 Task: Create a blank project AgileLounge with privacy Public and default view as List and in the team Taskers . Create three sections in the project as To-Do, Doing and Done
Action: Mouse moved to (1166, 192)
Screenshot: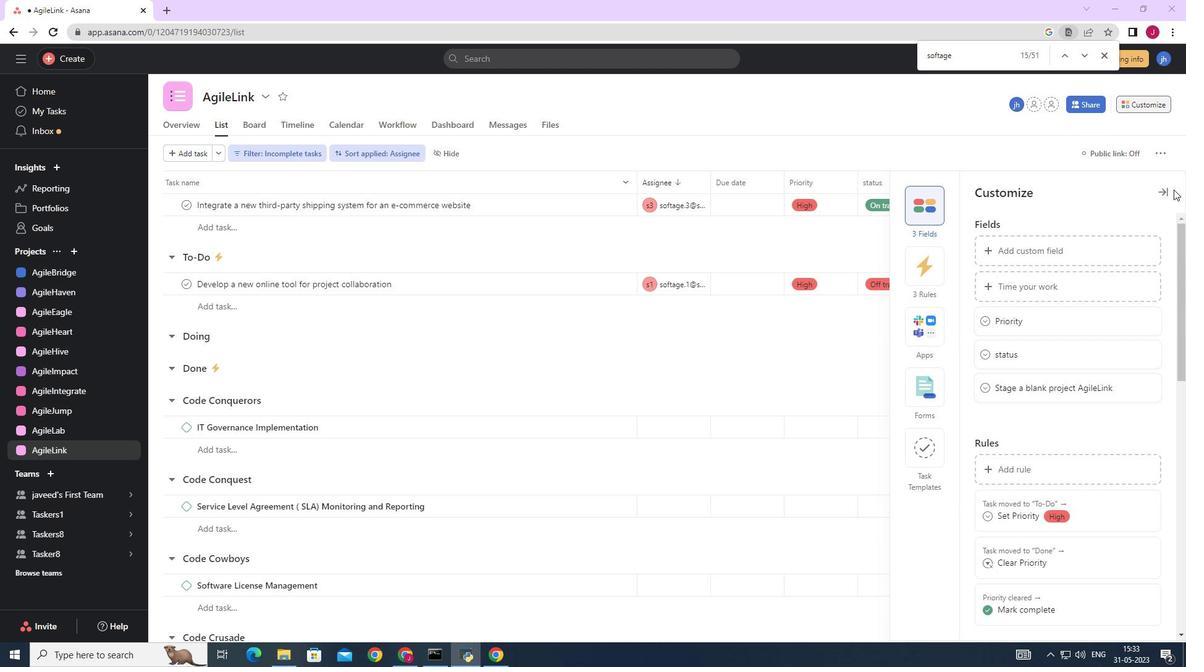 
Action: Mouse pressed left at (1166, 192)
Screenshot: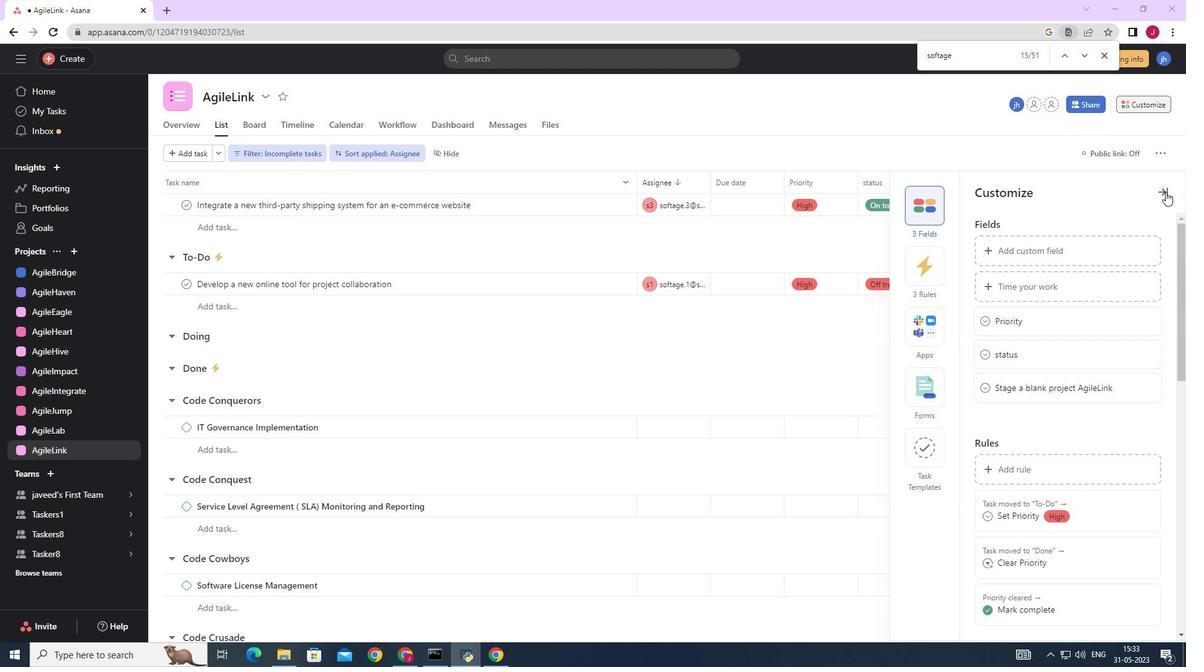 
Action: Mouse moved to (80, 55)
Screenshot: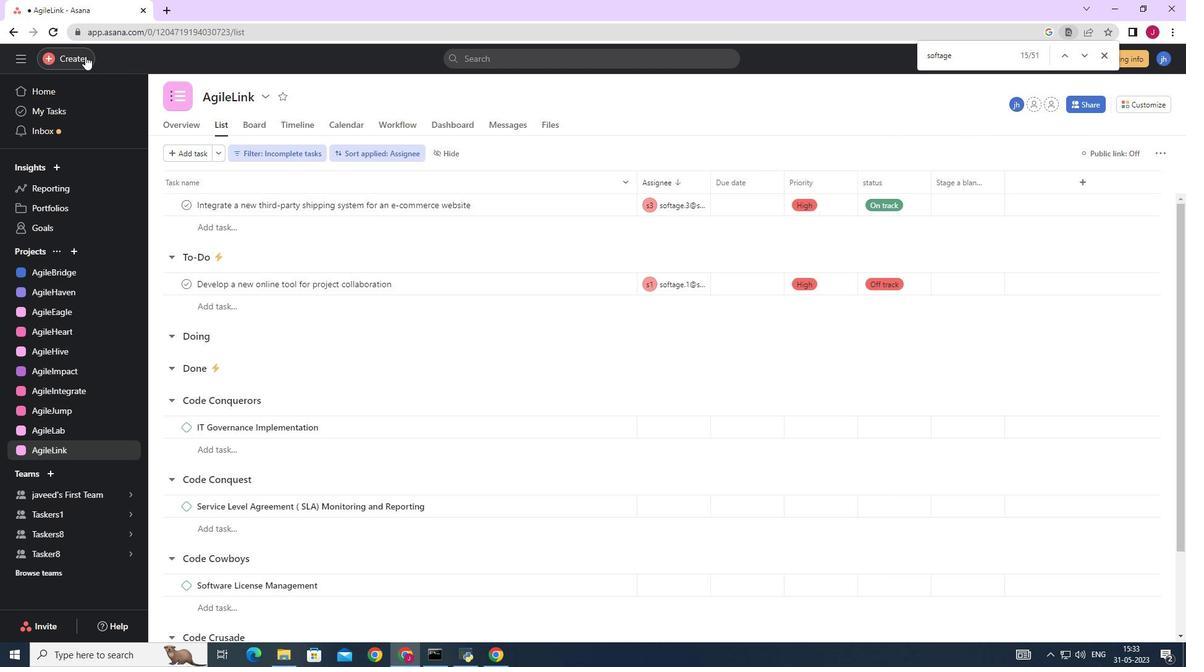 
Action: Mouse pressed left at (80, 55)
Screenshot: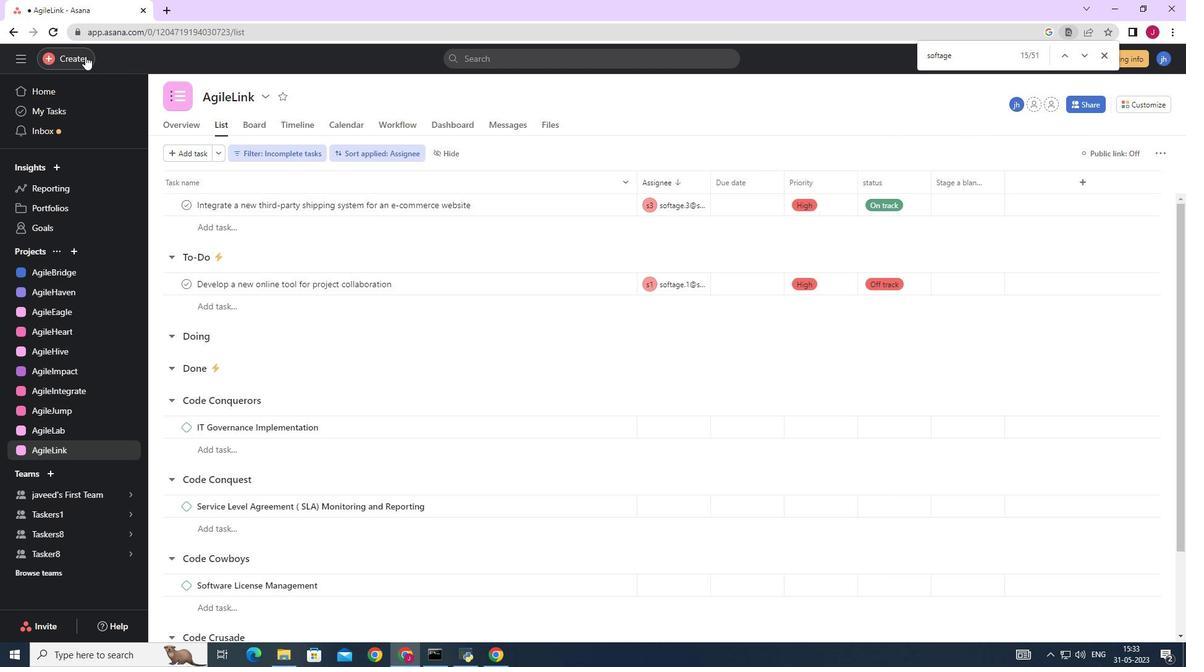 
Action: Mouse moved to (148, 86)
Screenshot: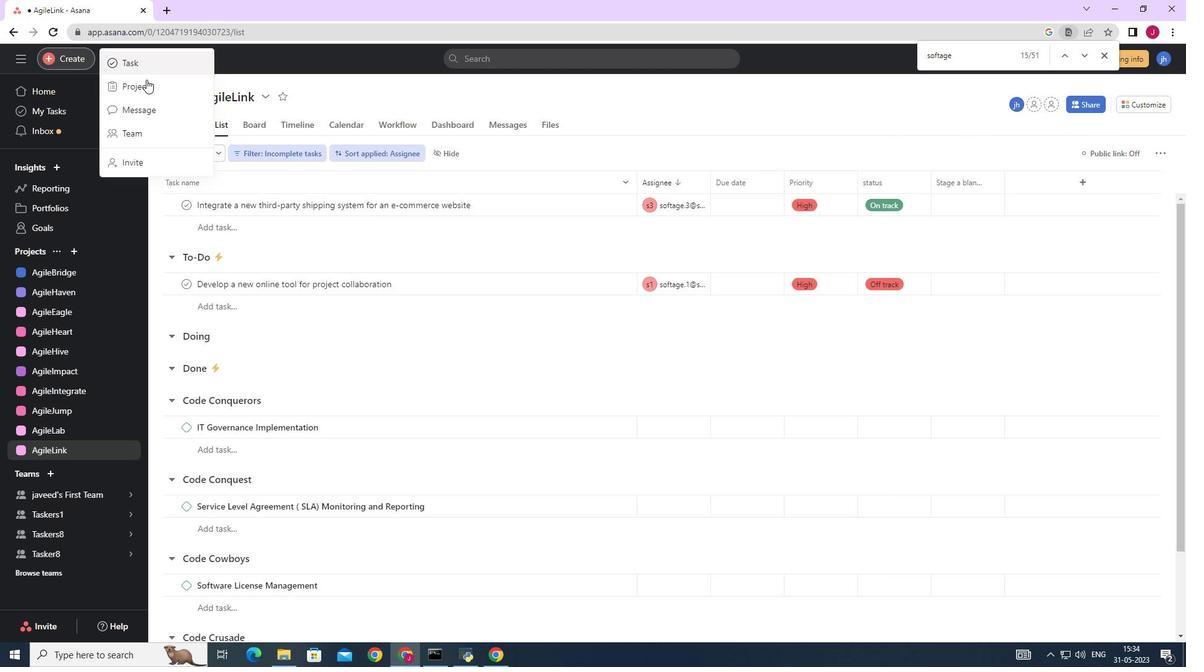 
Action: Mouse pressed left at (148, 86)
Screenshot: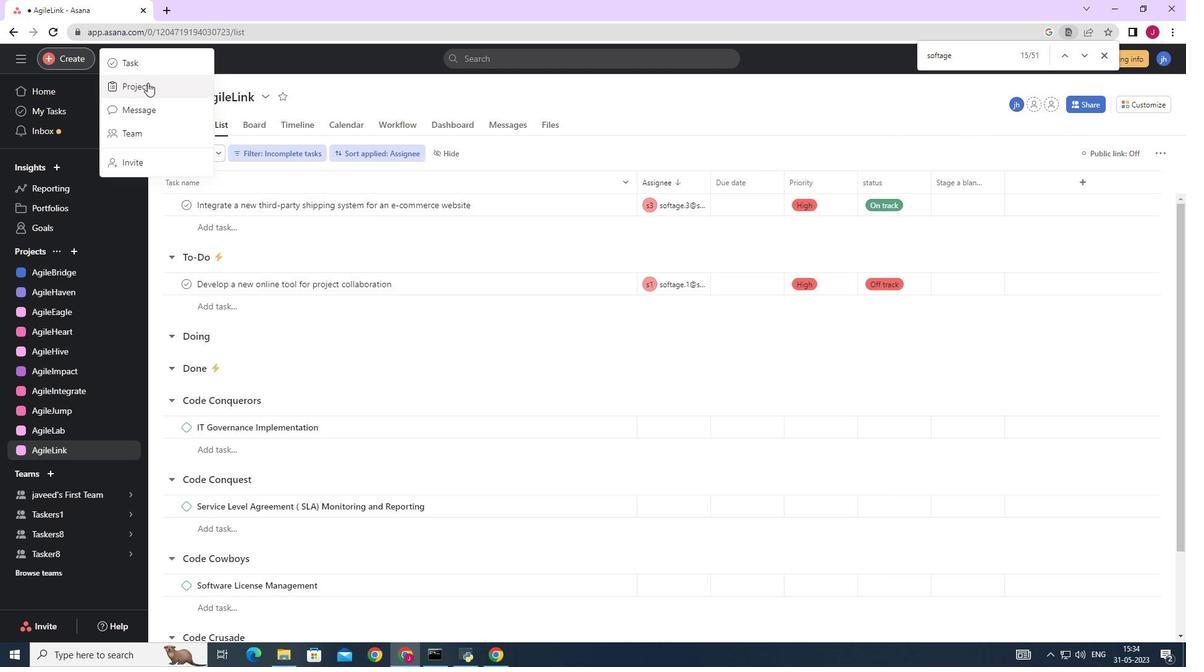 
Action: Mouse moved to (505, 260)
Screenshot: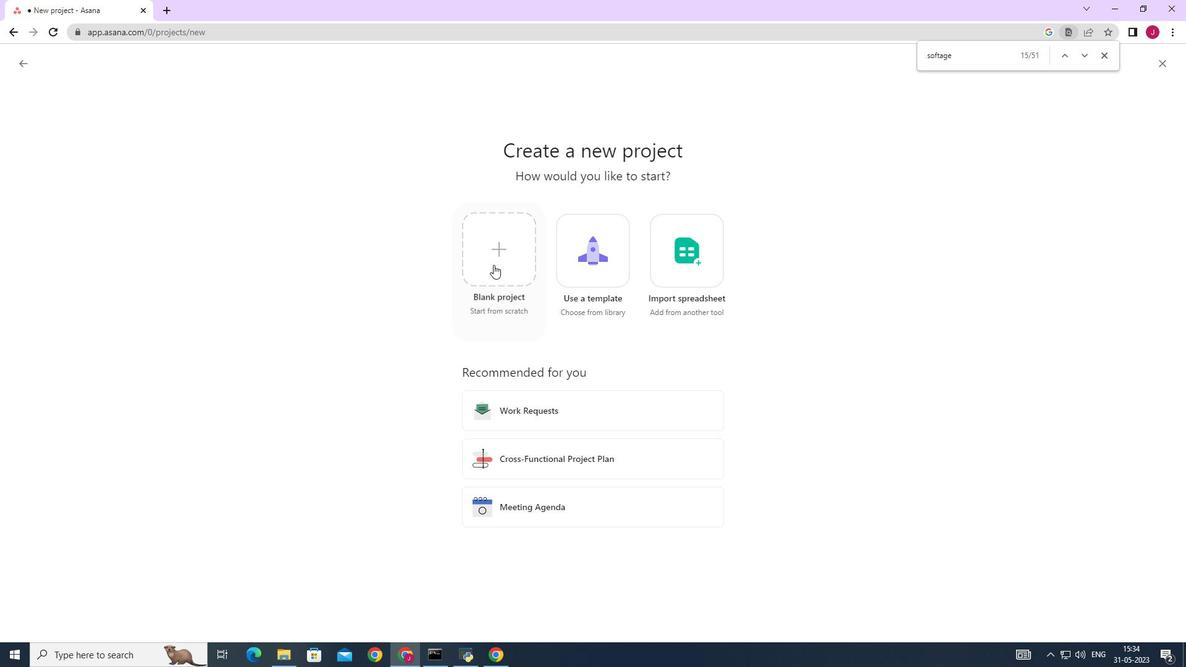 
Action: Mouse pressed left at (505, 260)
Screenshot: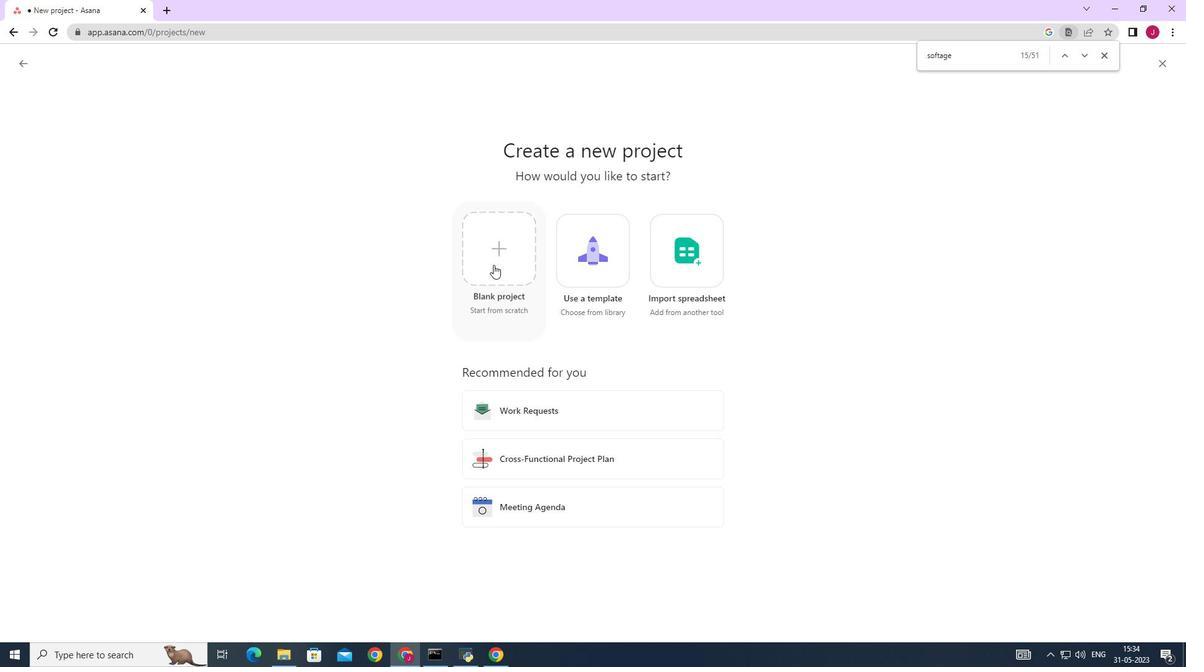 
Action: Mouse moved to (304, 164)
Screenshot: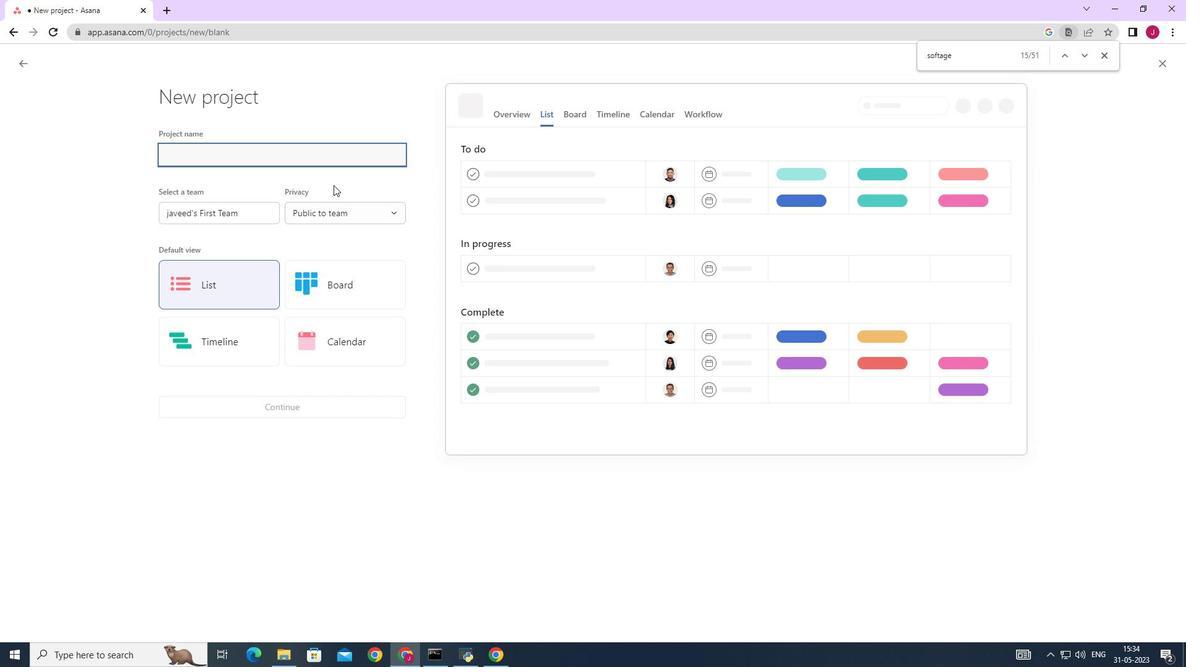 
Action: Key pressed <Key.caps_lock>
Screenshot: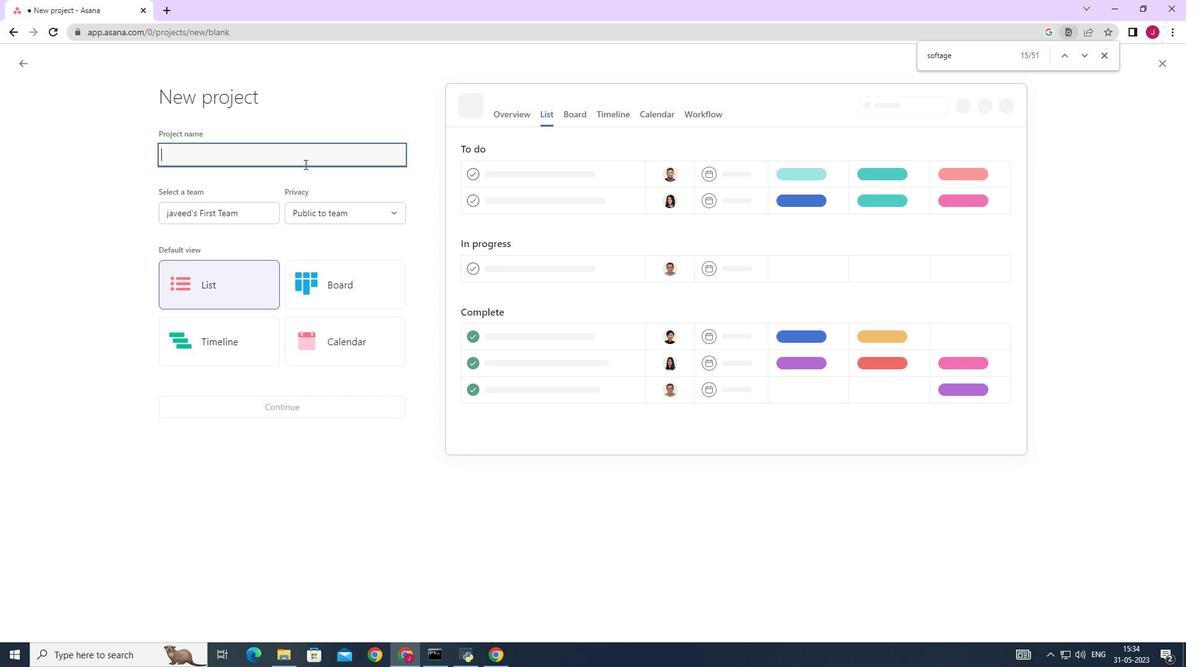 
Action: Mouse moved to (304, 163)
Screenshot: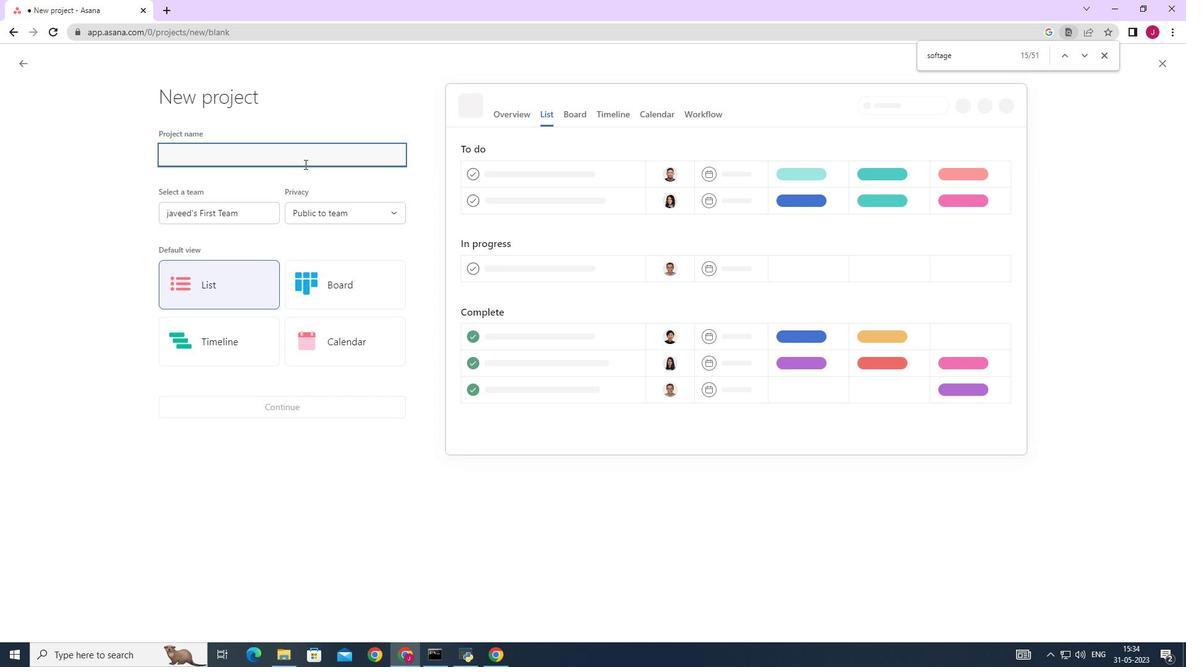 
Action: Key pressed A<Key.caps_lock>gile<Key.caps_lock>LOUN<Key.backspace><Key.backspace><Key.backspace><Key.caps_lock>ounge
Screenshot: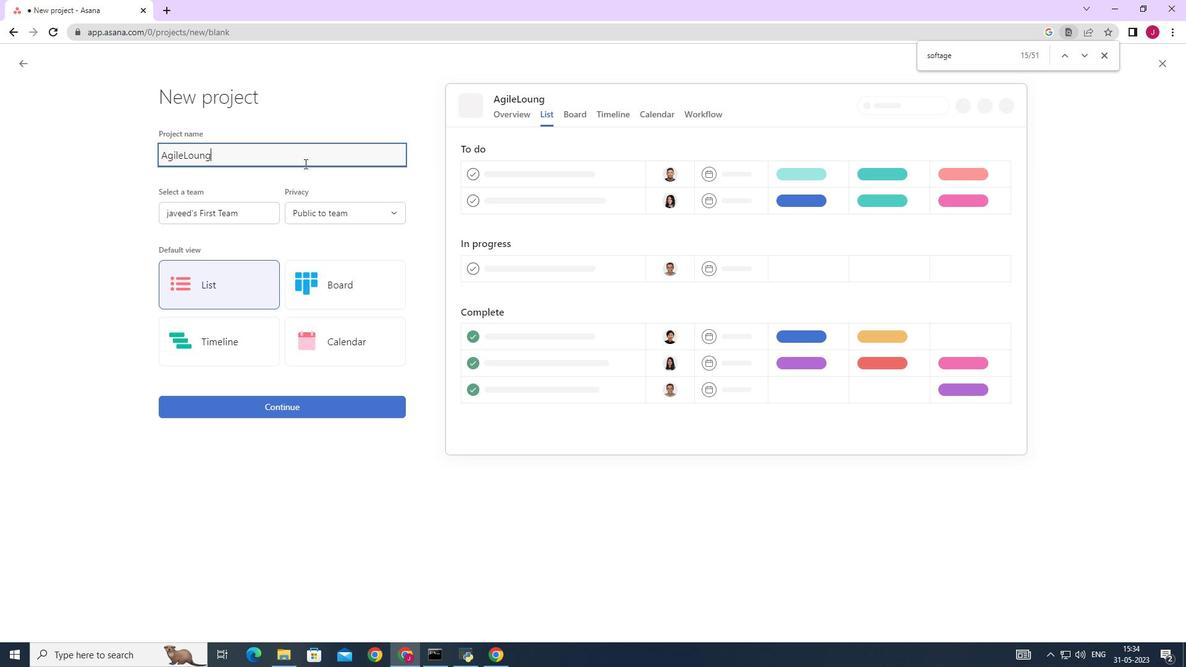
Action: Mouse moved to (228, 210)
Screenshot: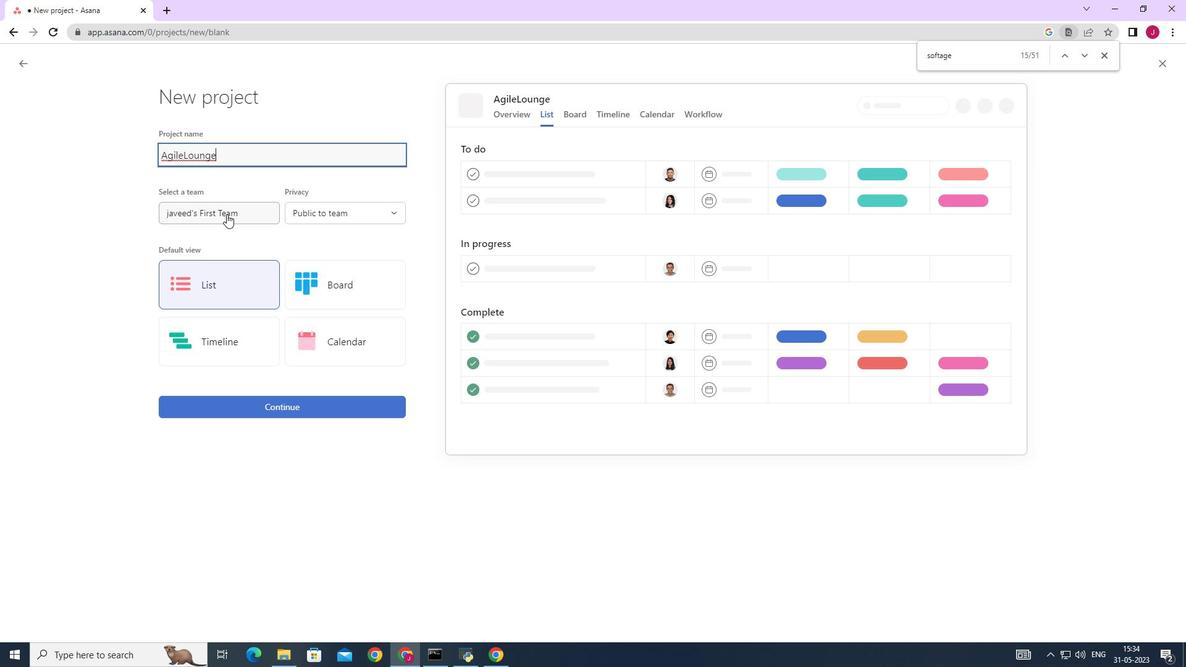 
Action: Mouse pressed left at (228, 210)
Screenshot: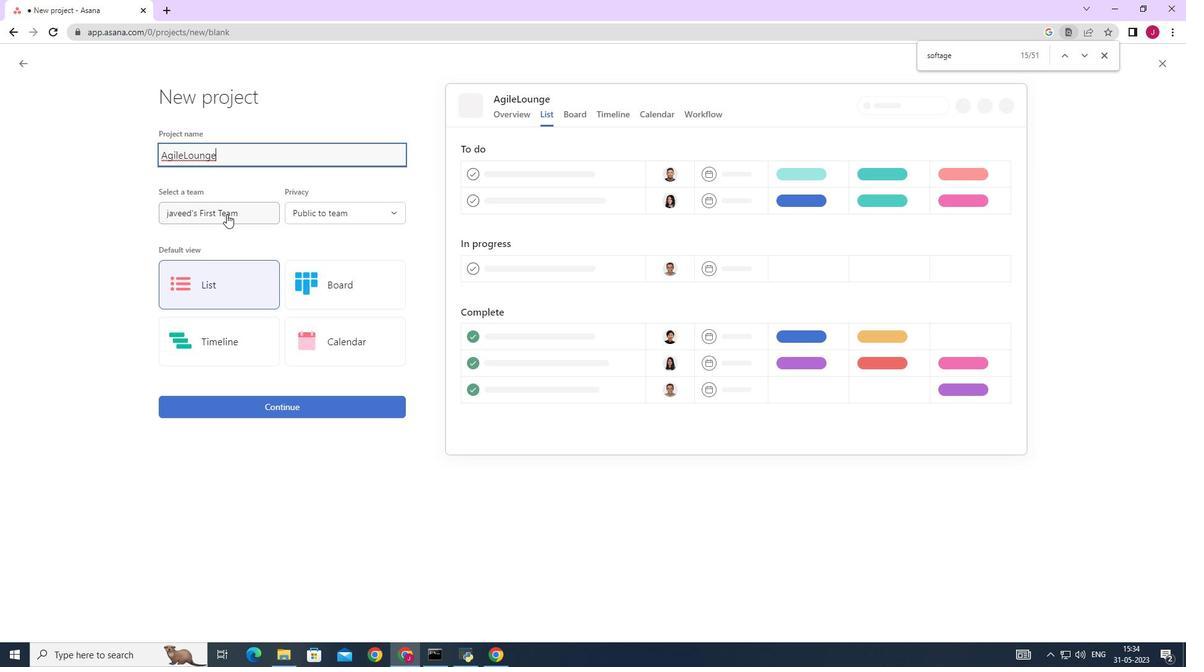 
Action: Mouse moved to (222, 261)
Screenshot: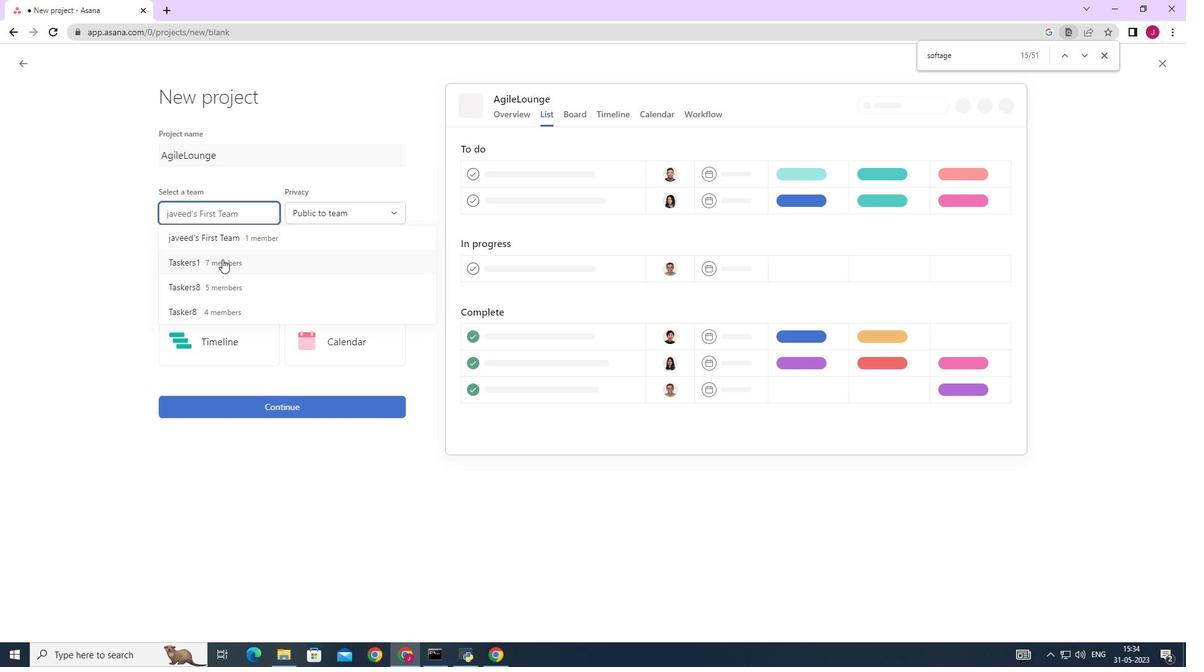 
Action: Mouse pressed left at (222, 261)
Screenshot: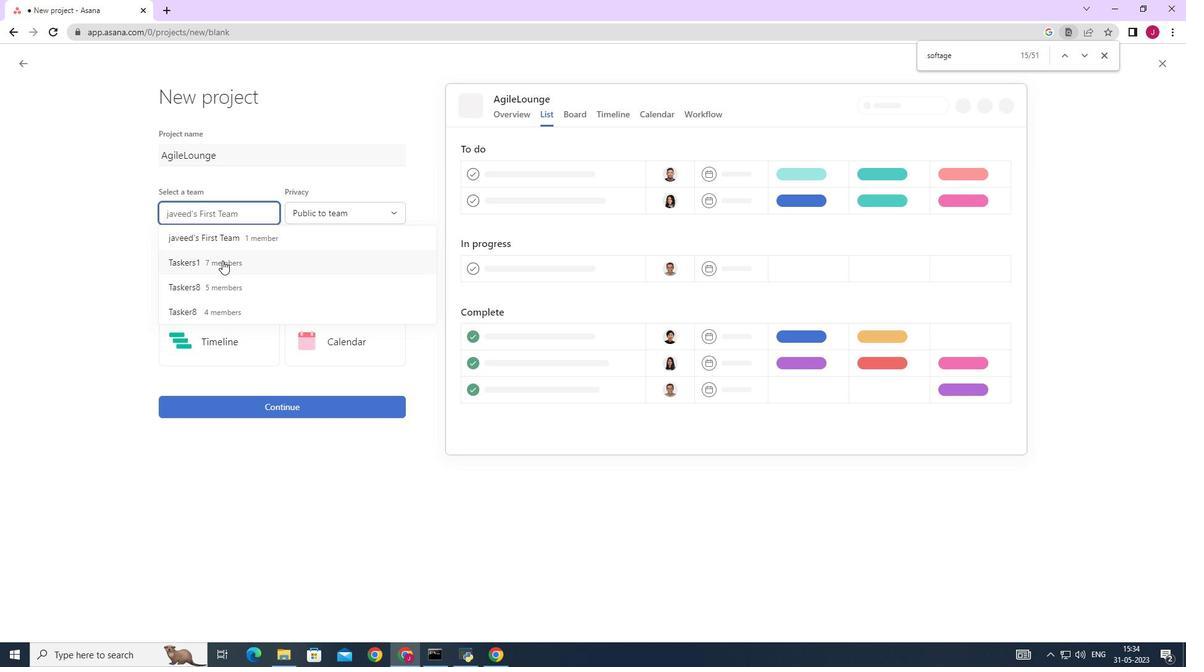 
Action: Mouse moved to (349, 213)
Screenshot: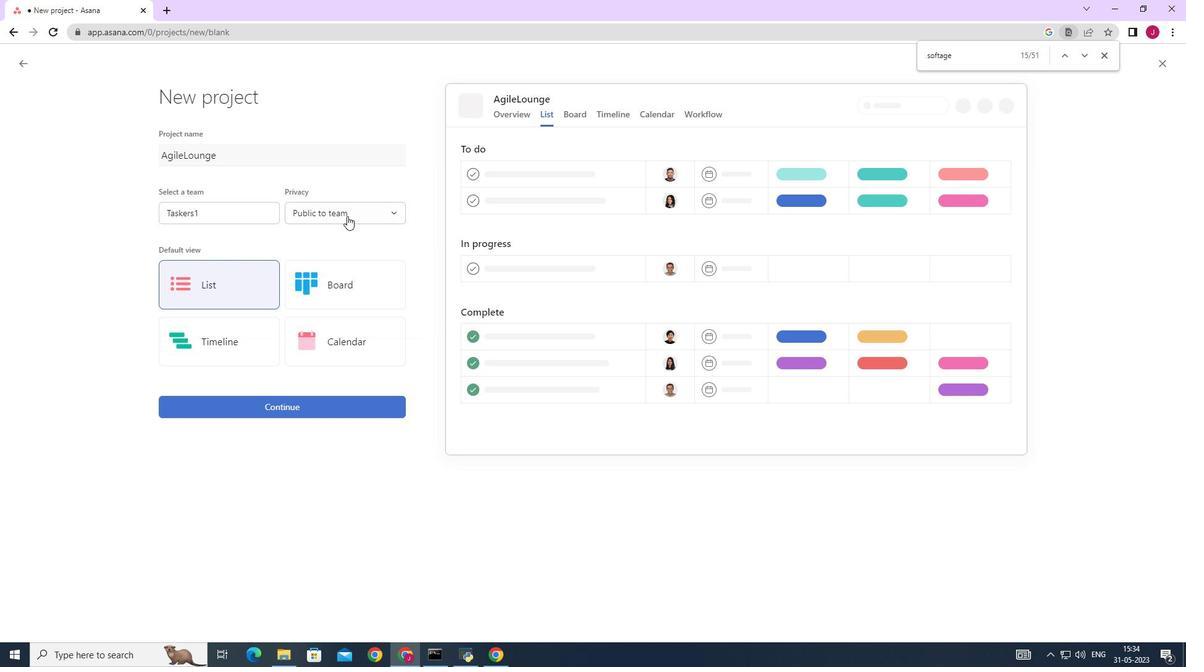 
Action: Mouse pressed left at (349, 213)
Screenshot: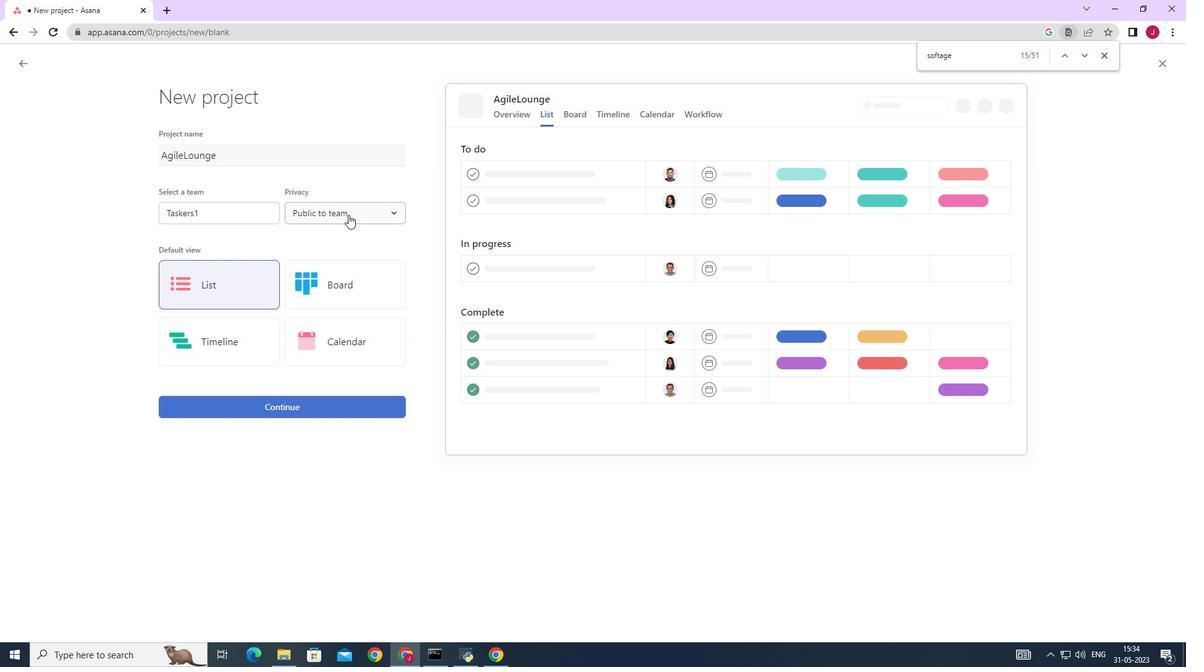
Action: Mouse moved to (352, 243)
Screenshot: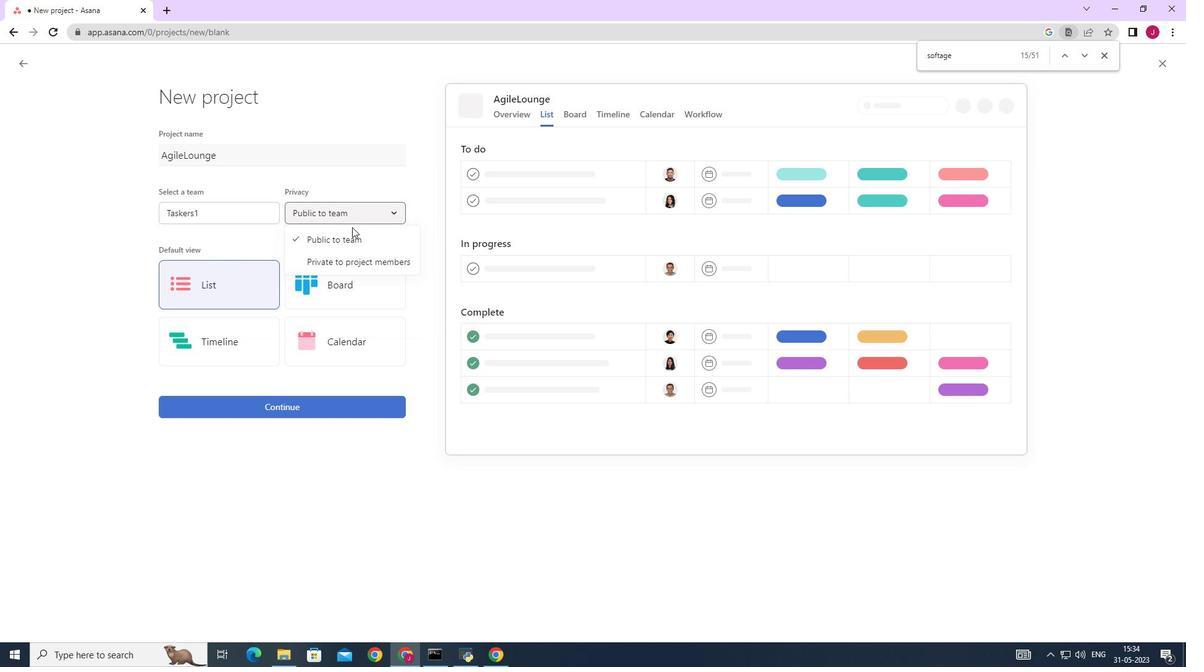 
Action: Mouse pressed left at (352, 243)
Screenshot: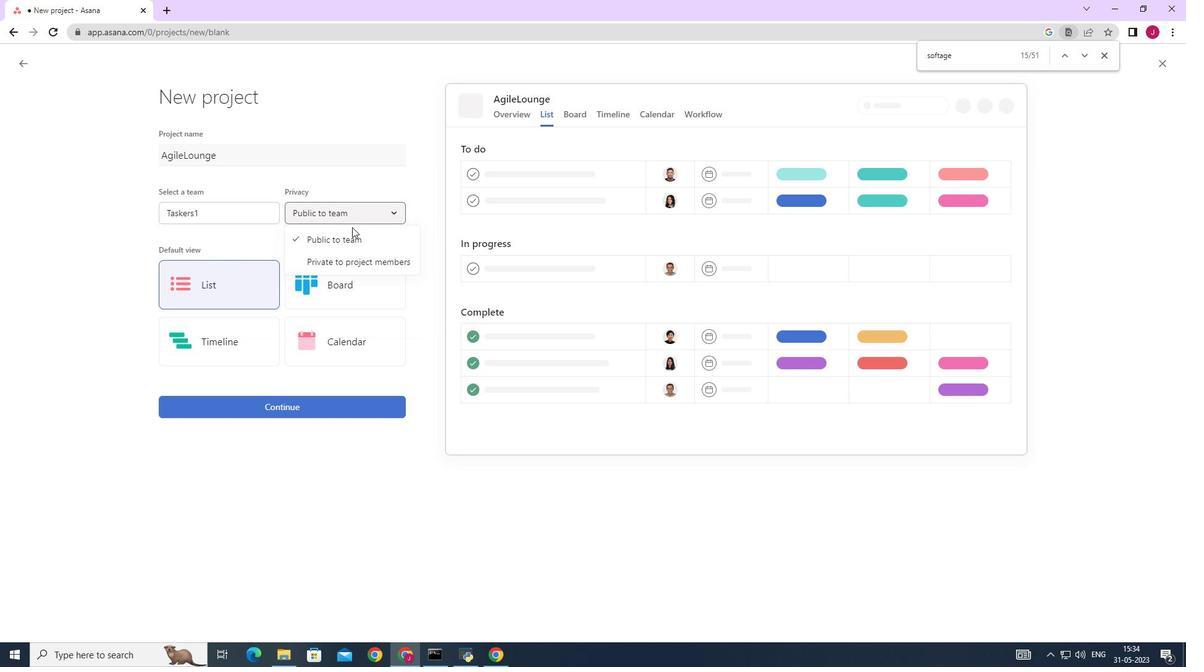 
Action: Mouse moved to (207, 285)
Screenshot: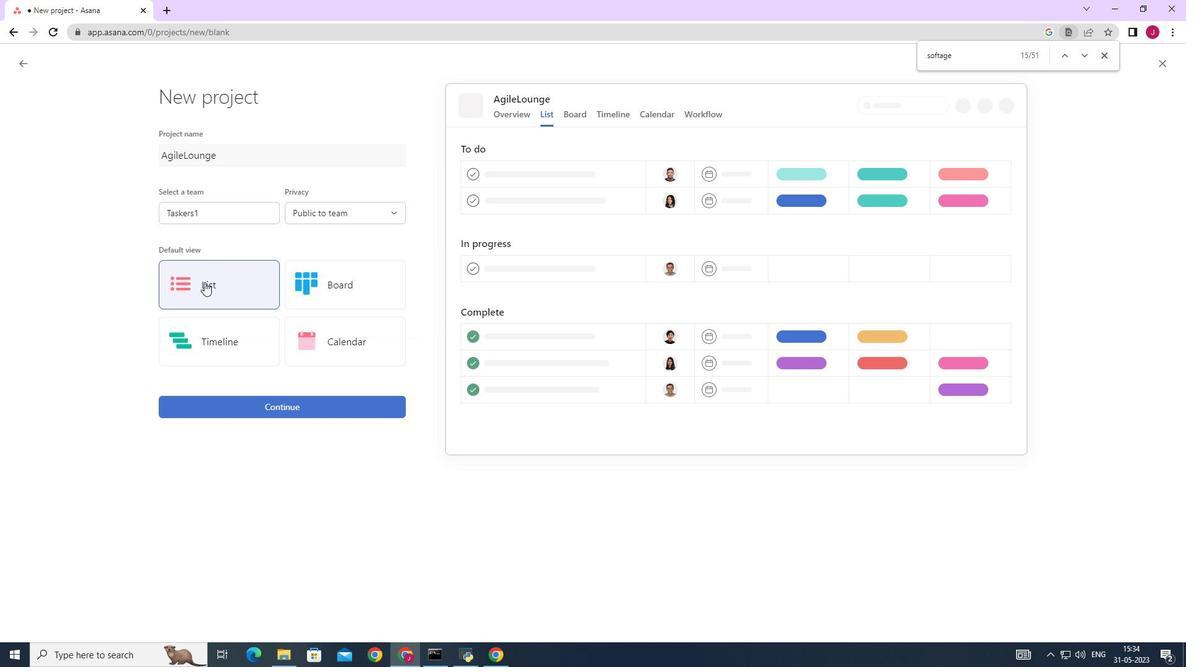 
Action: Mouse pressed left at (207, 285)
Screenshot: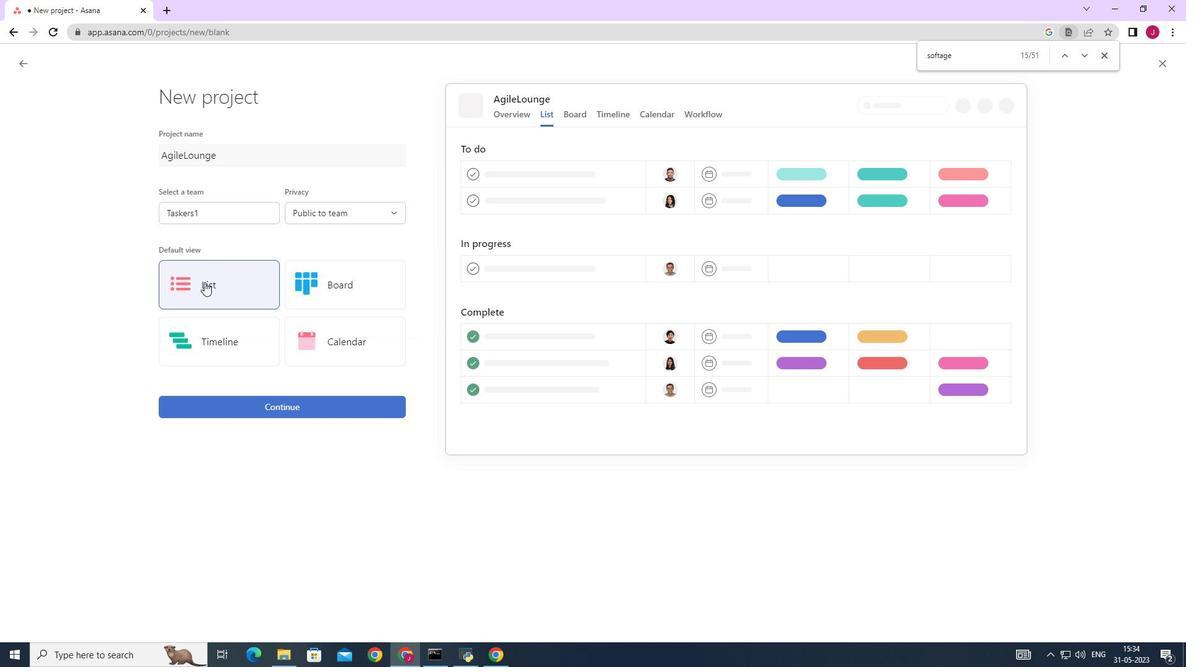 
Action: Mouse moved to (285, 406)
Screenshot: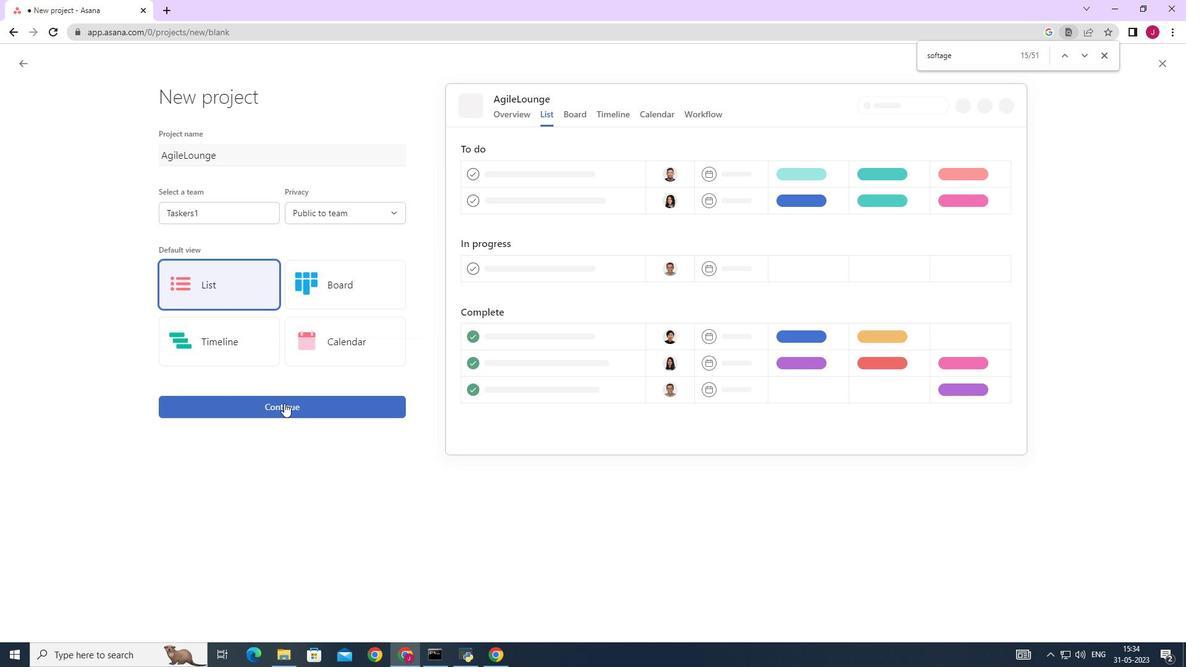 
Action: Mouse pressed left at (285, 406)
Screenshot: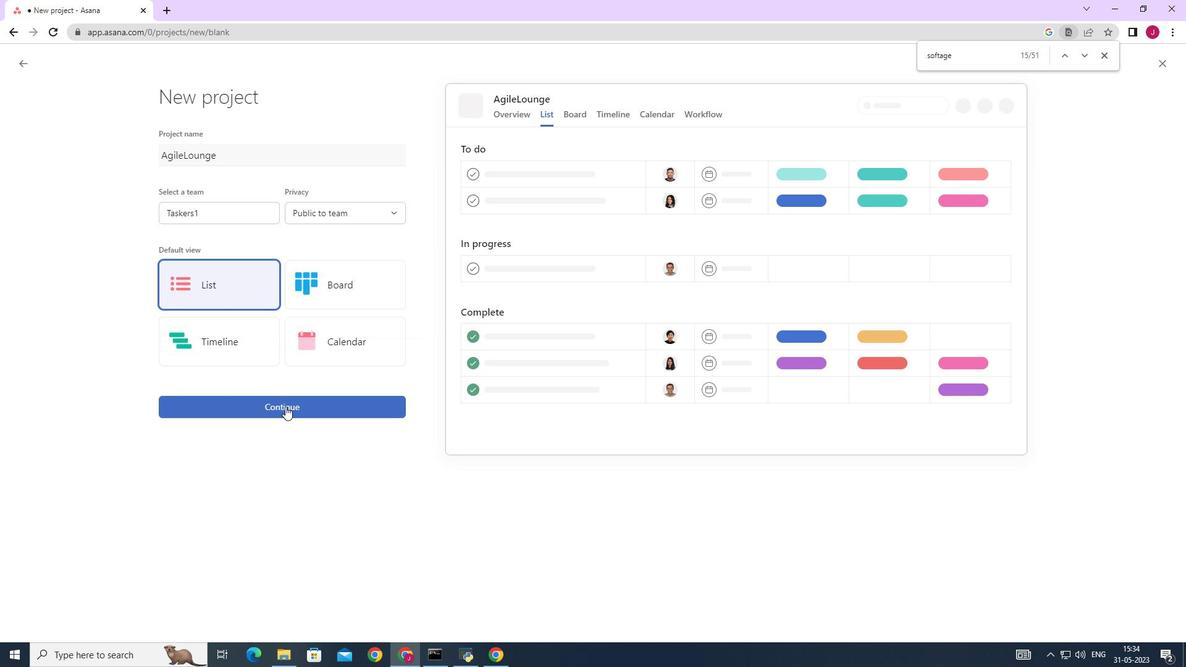
Action: Mouse moved to (296, 332)
Screenshot: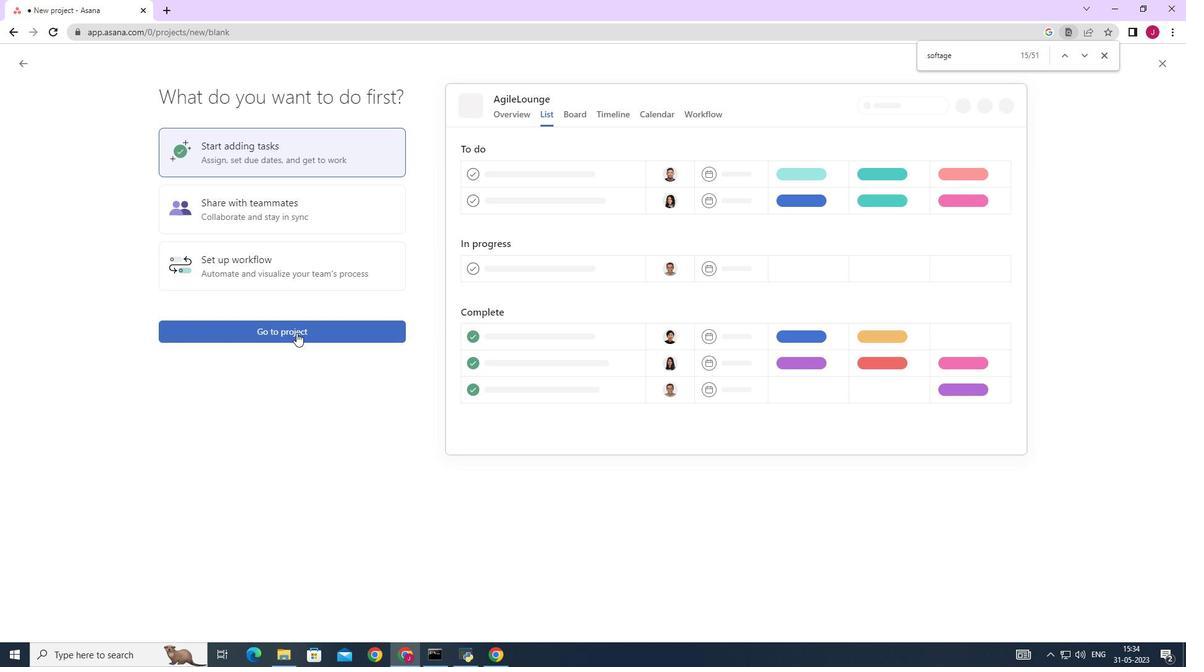 
Action: Mouse pressed left at (296, 332)
Screenshot: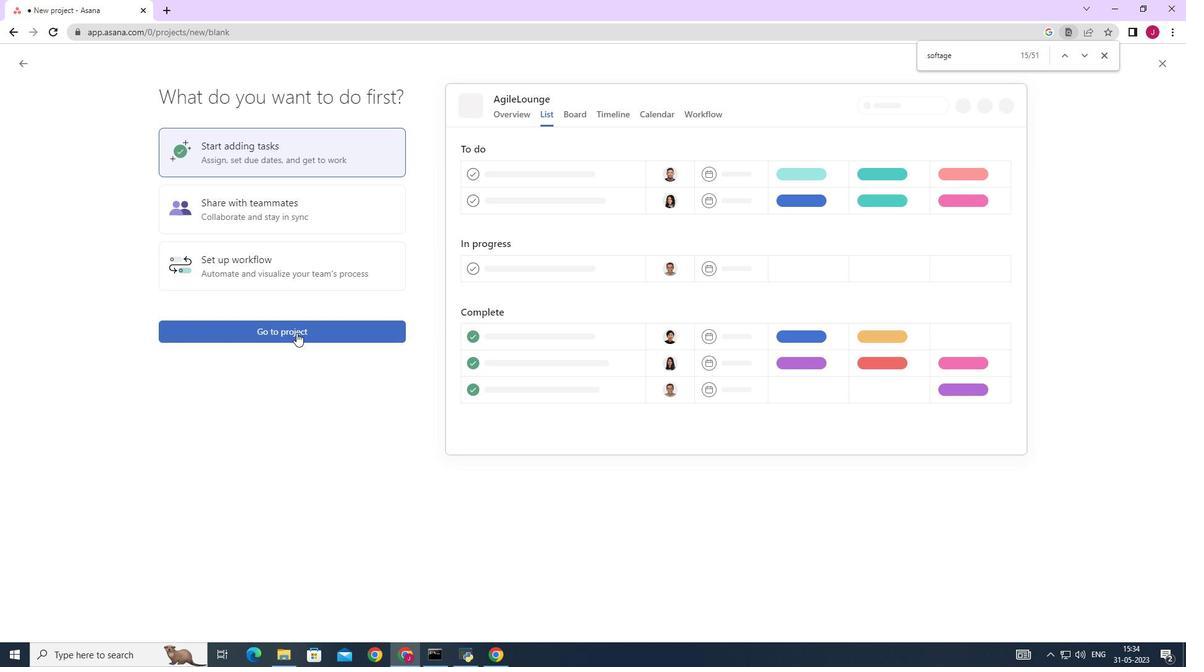 
Action: Mouse moved to (205, 273)
Screenshot: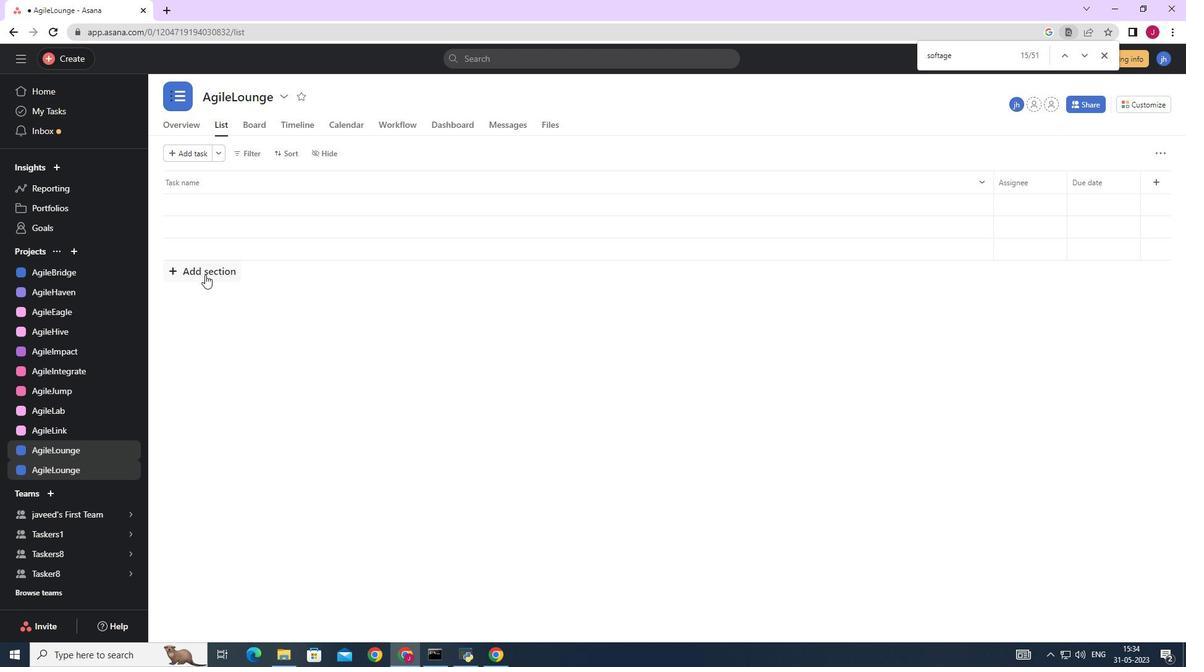 
Action: Mouse pressed left at (205, 273)
Screenshot: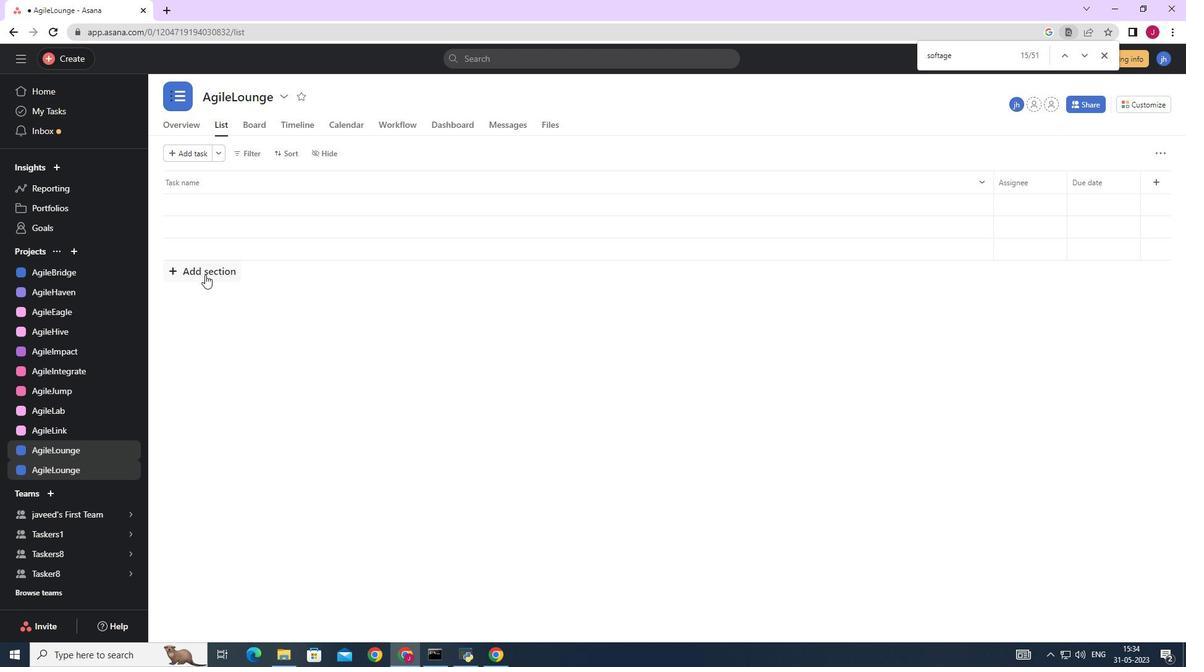 
Action: Mouse moved to (202, 224)
Screenshot: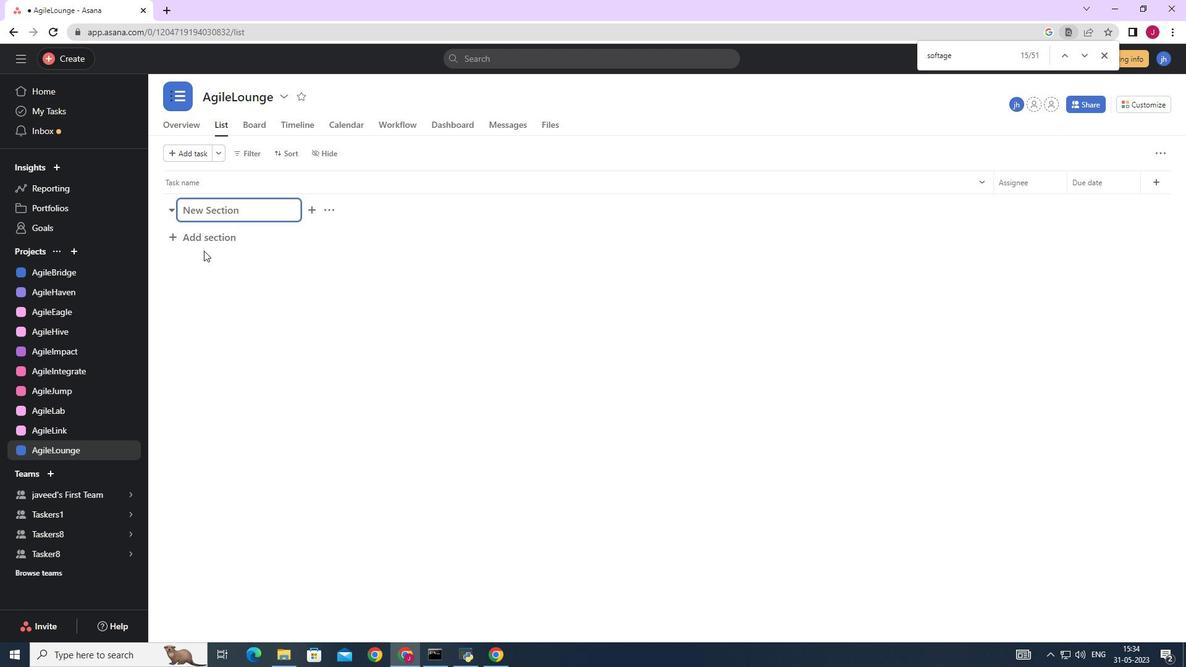 
Action: Key pressed <Key.caps_lock>T<Key.caps_lock>o-<Key.caps_lock>D<Key.caps_lock>o
Screenshot: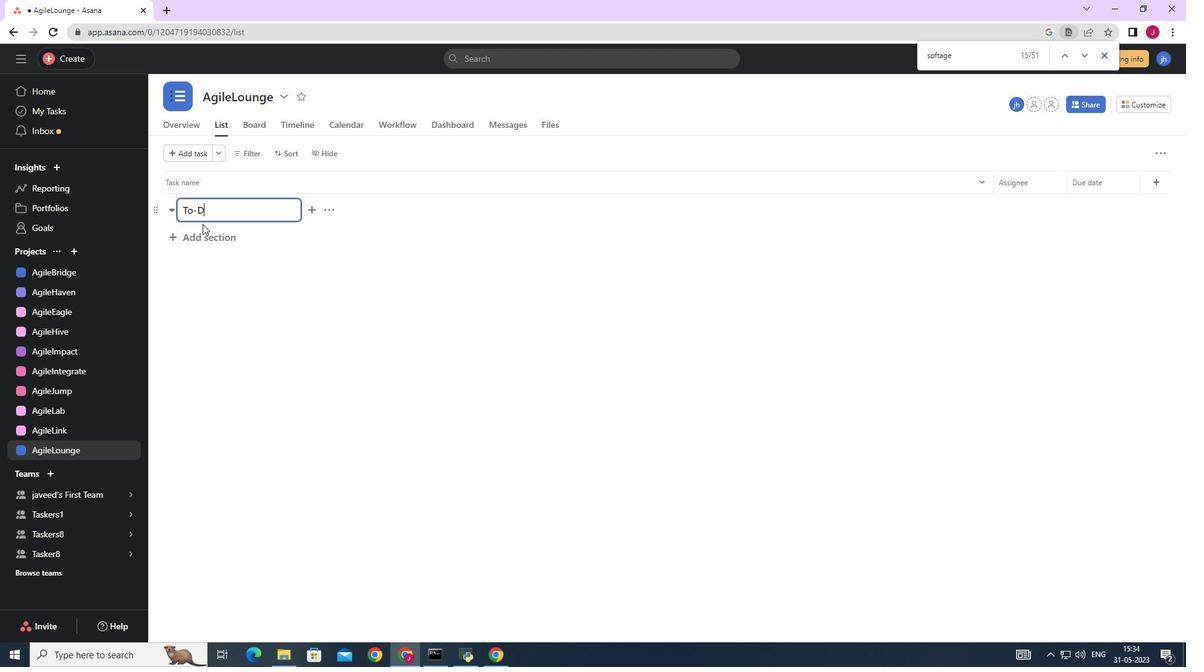 
Action: Mouse moved to (203, 235)
Screenshot: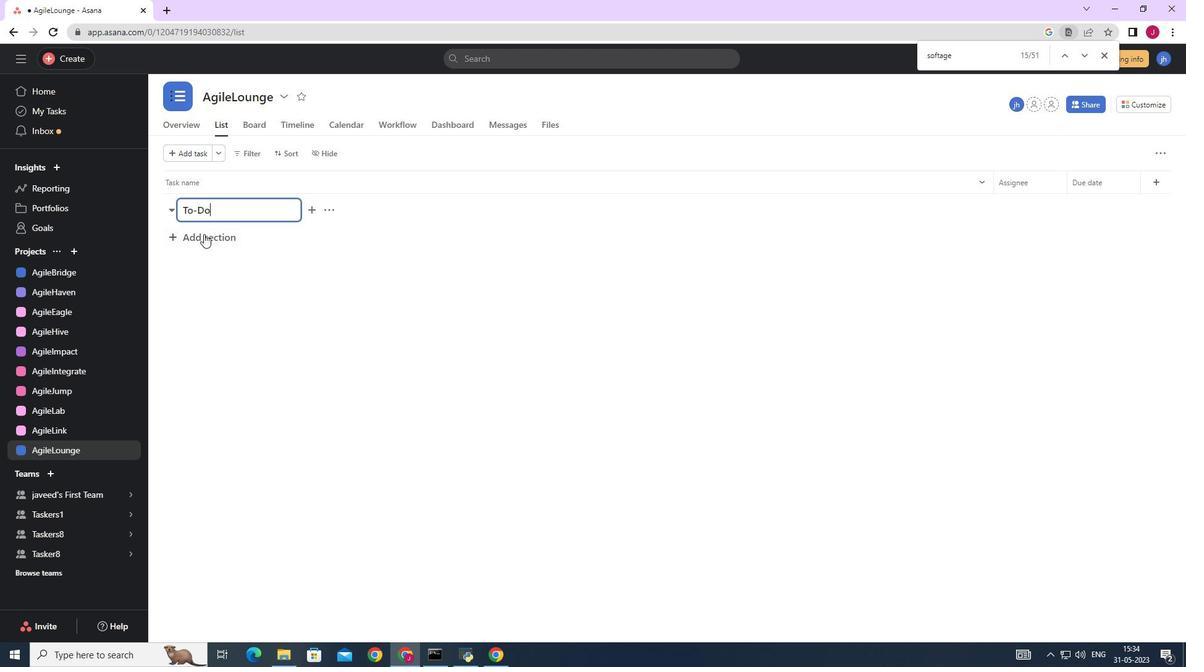 
Action: Mouse pressed left at (203, 235)
Screenshot: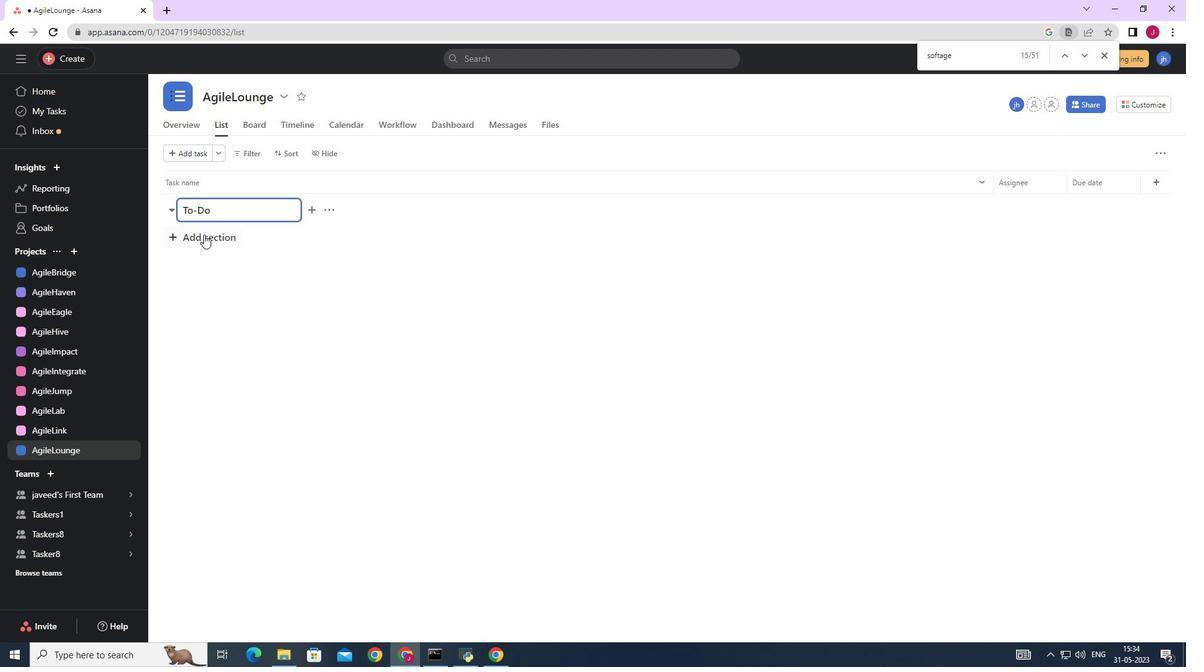 
Action: Key pressed <Key.caps_lock>D<Key.caps_lock>oing
Screenshot: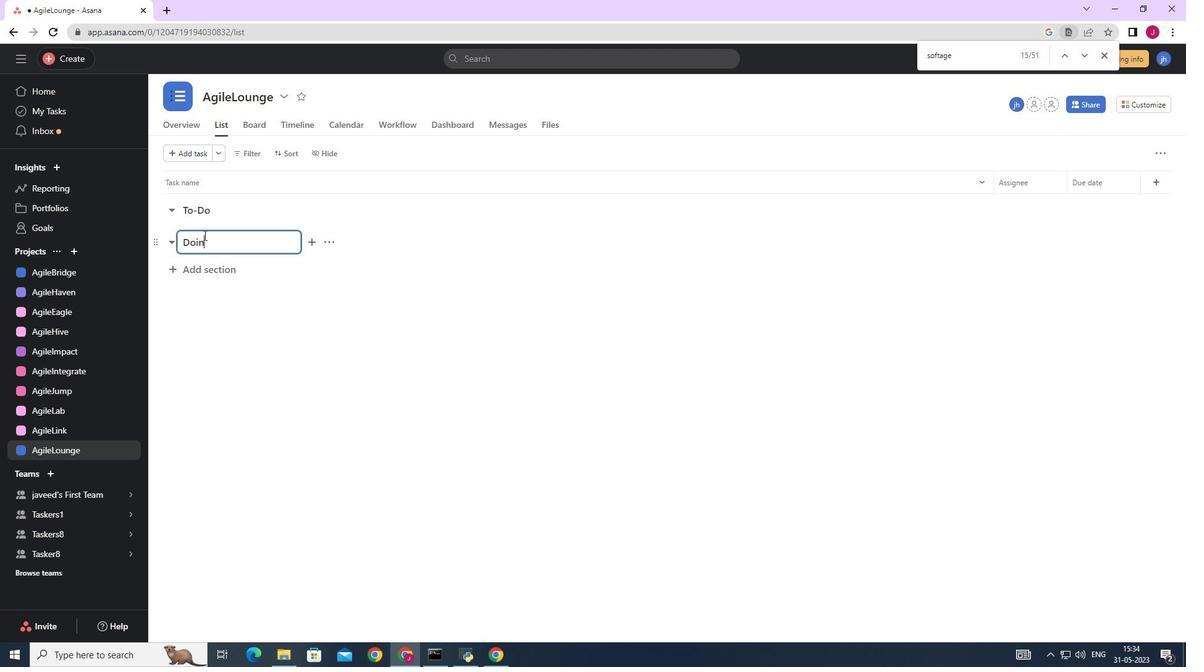 
Action: Mouse moved to (195, 266)
Screenshot: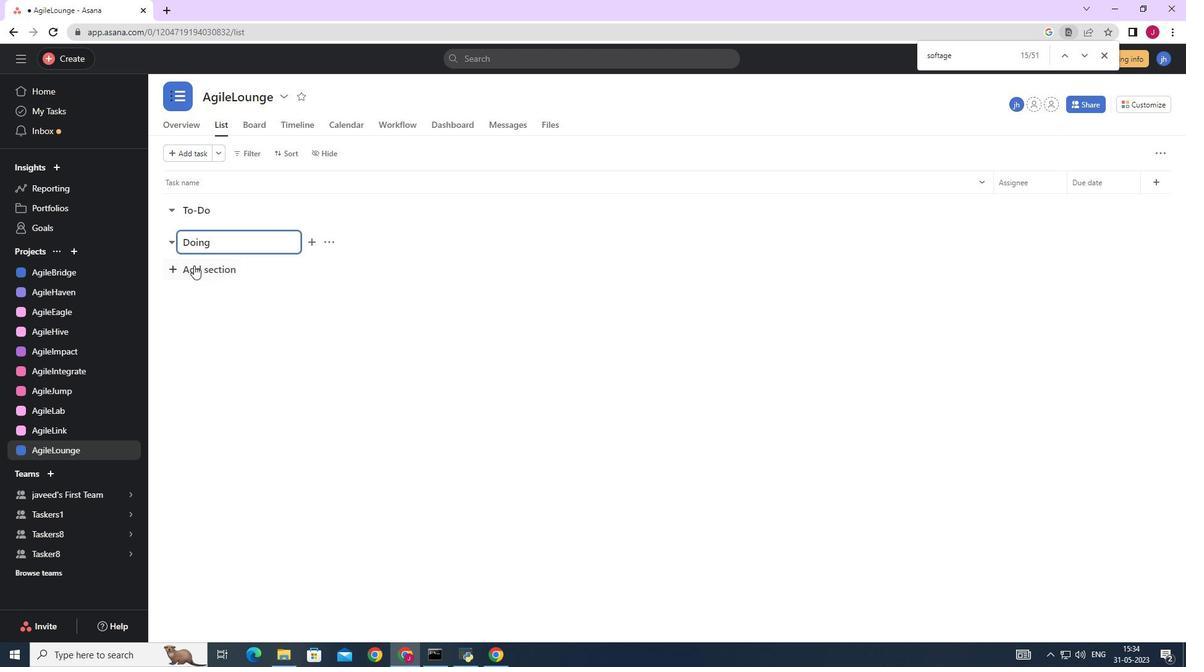
Action: Mouse pressed left at (195, 266)
Screenshot: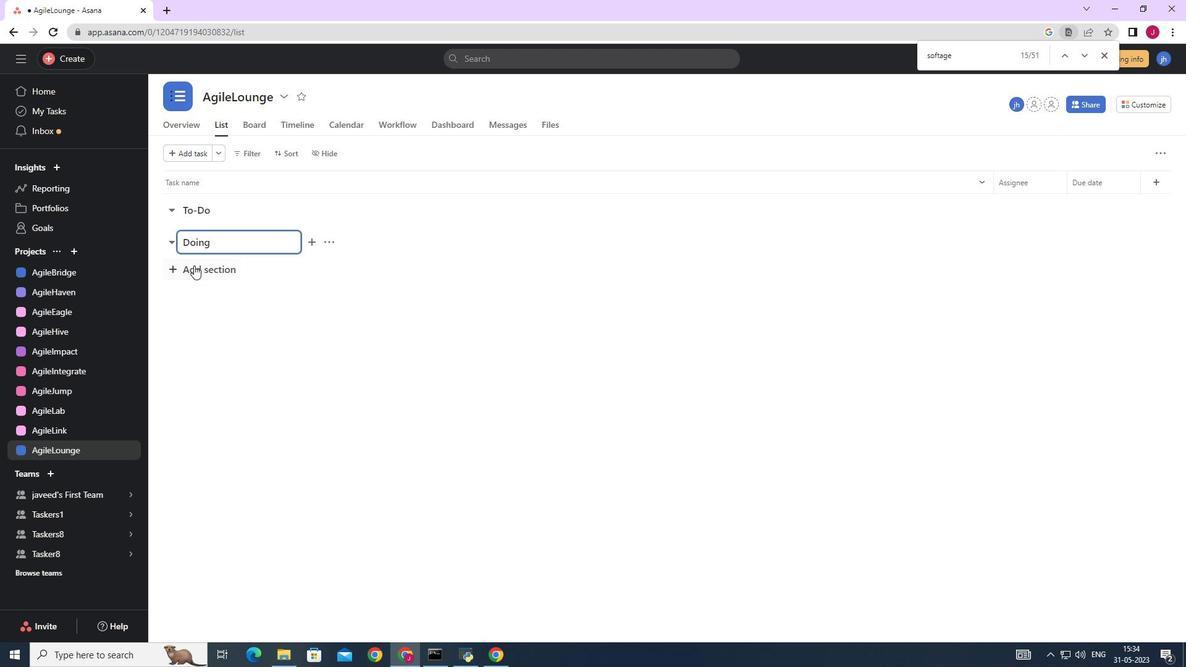 
Action: Mouse moved to (196, 277)
Screenshot: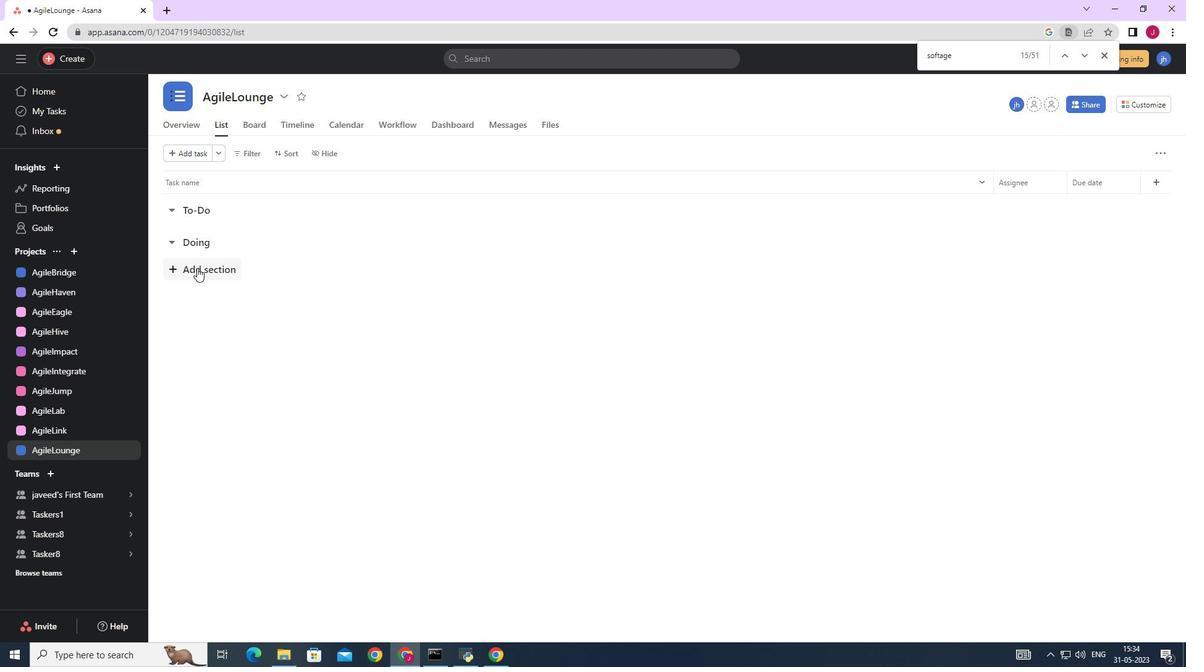 
Action: Key pressed <Key.caps_lock>D<Key.caps_lock>one
Screenshot: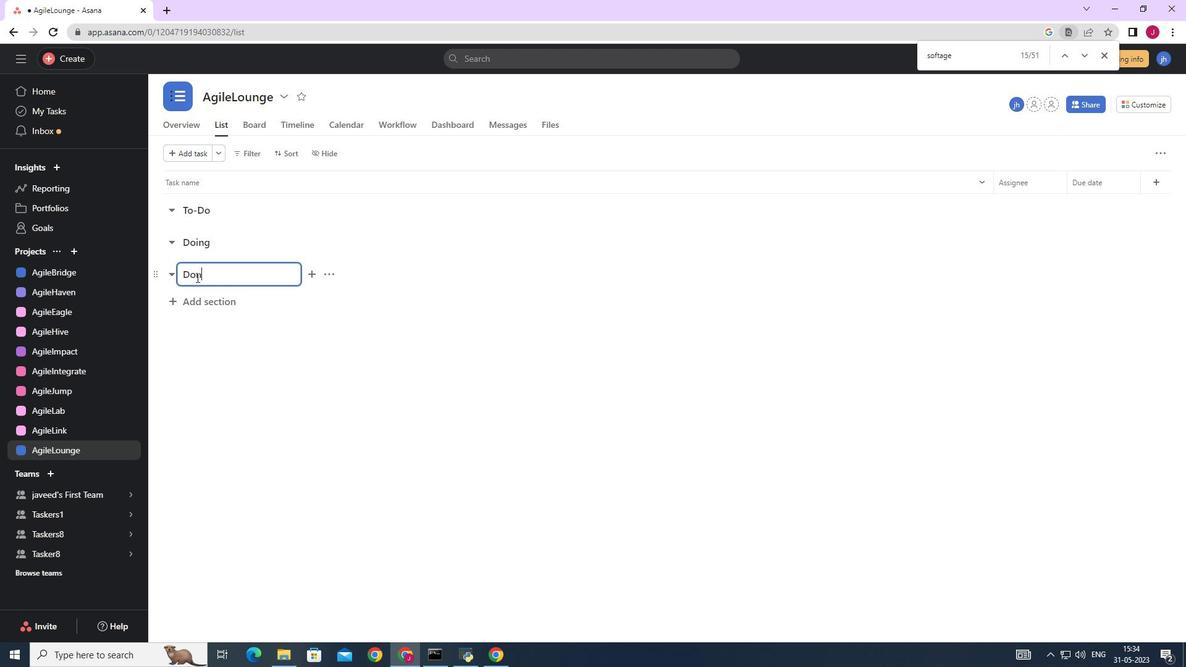 
Action: Mouse moved to (205, 302)
Screenshot: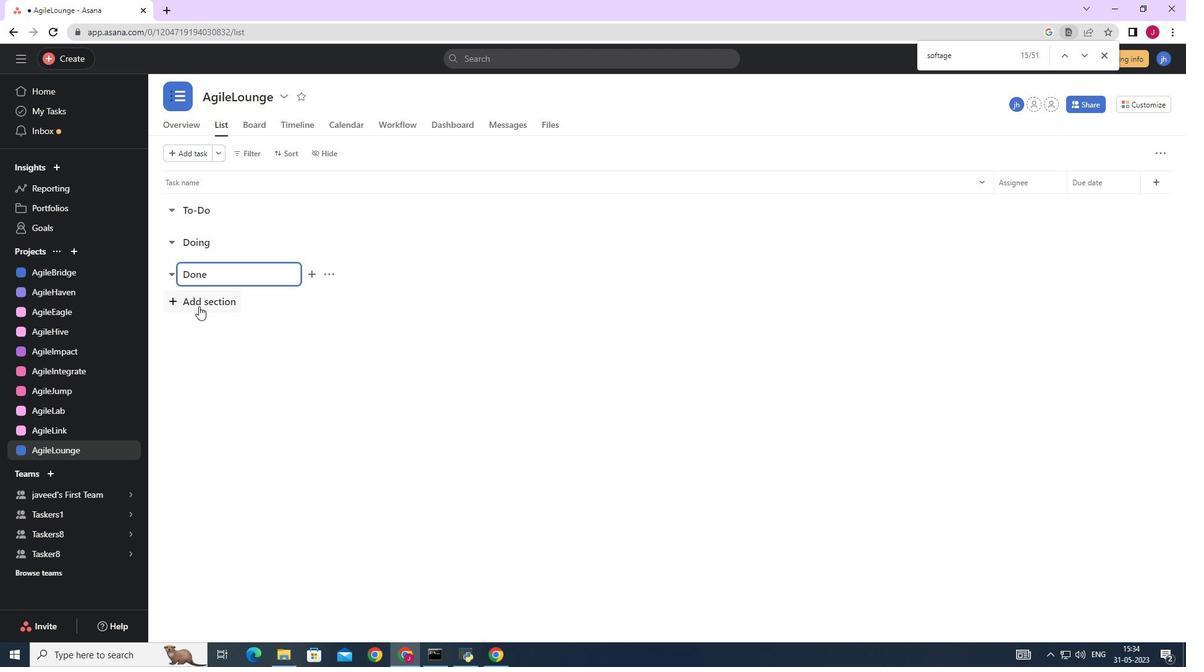 
Action: Mouse pressed left at (205, 302)
Screenshot: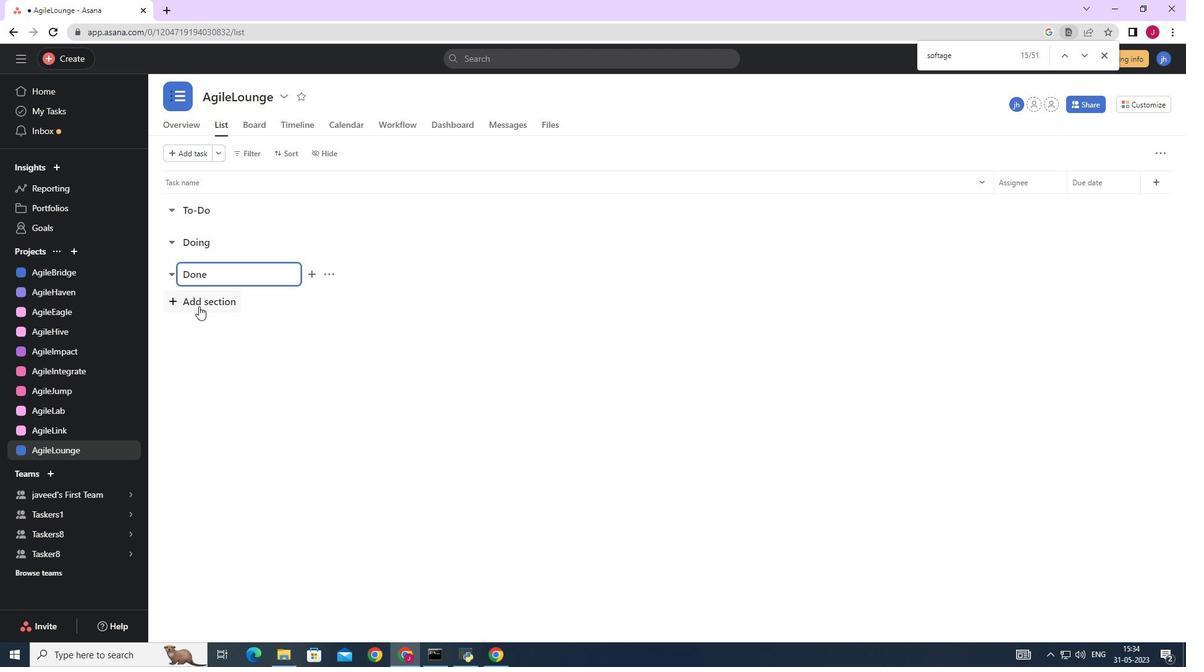 
Action: Mouse moved to (87, 305)
Screenshot: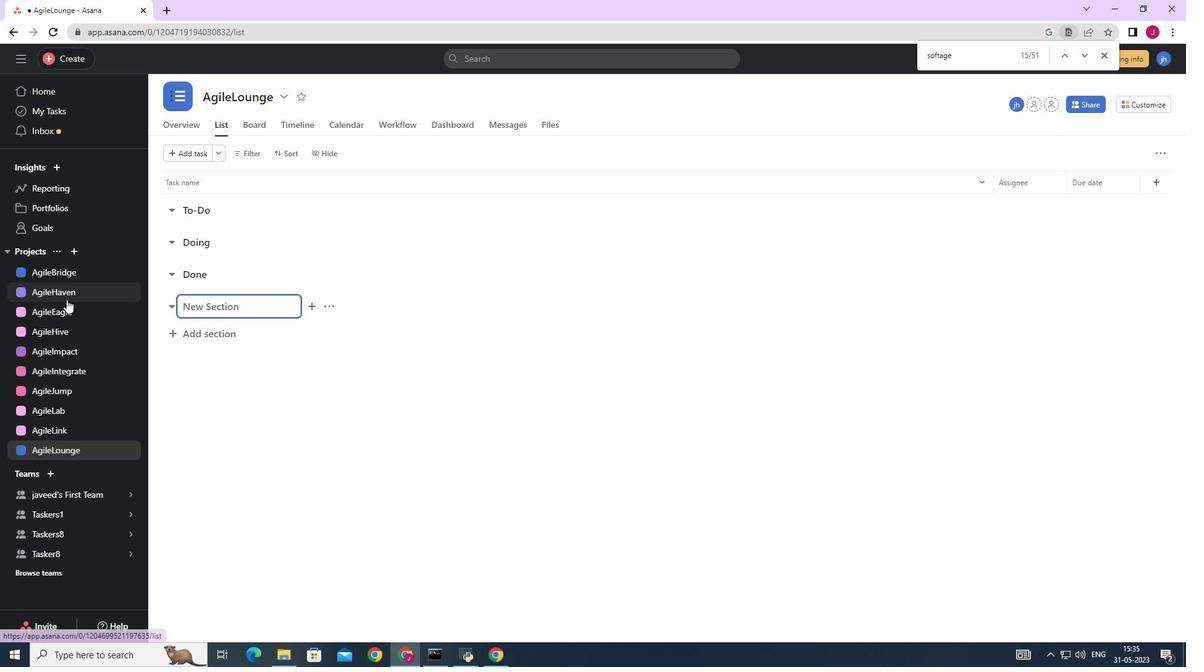 
